 Task: Select animal welfare as the cause.
Action: Mouse moved to (937, 87)
Screenshot: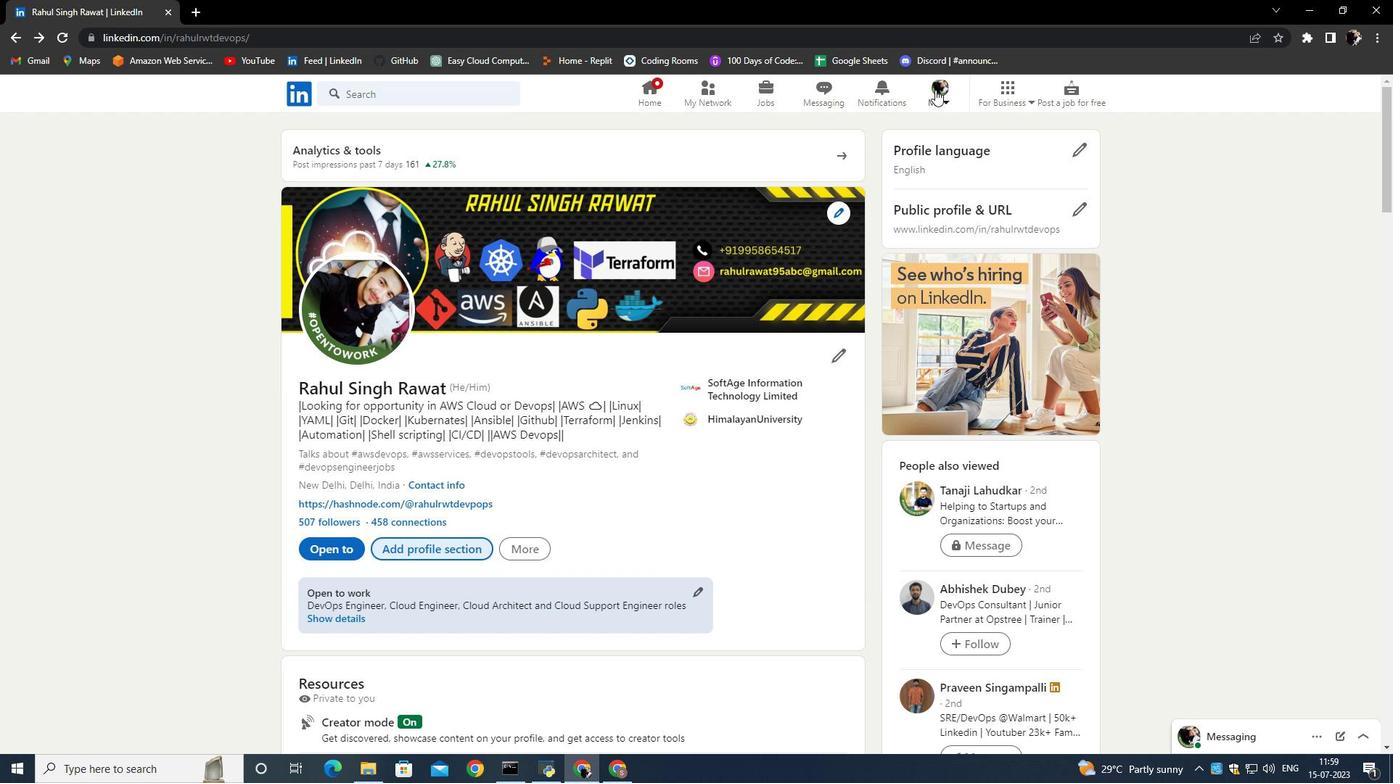 
Action: Mouse pressed left at (937, 87)
Screenshot: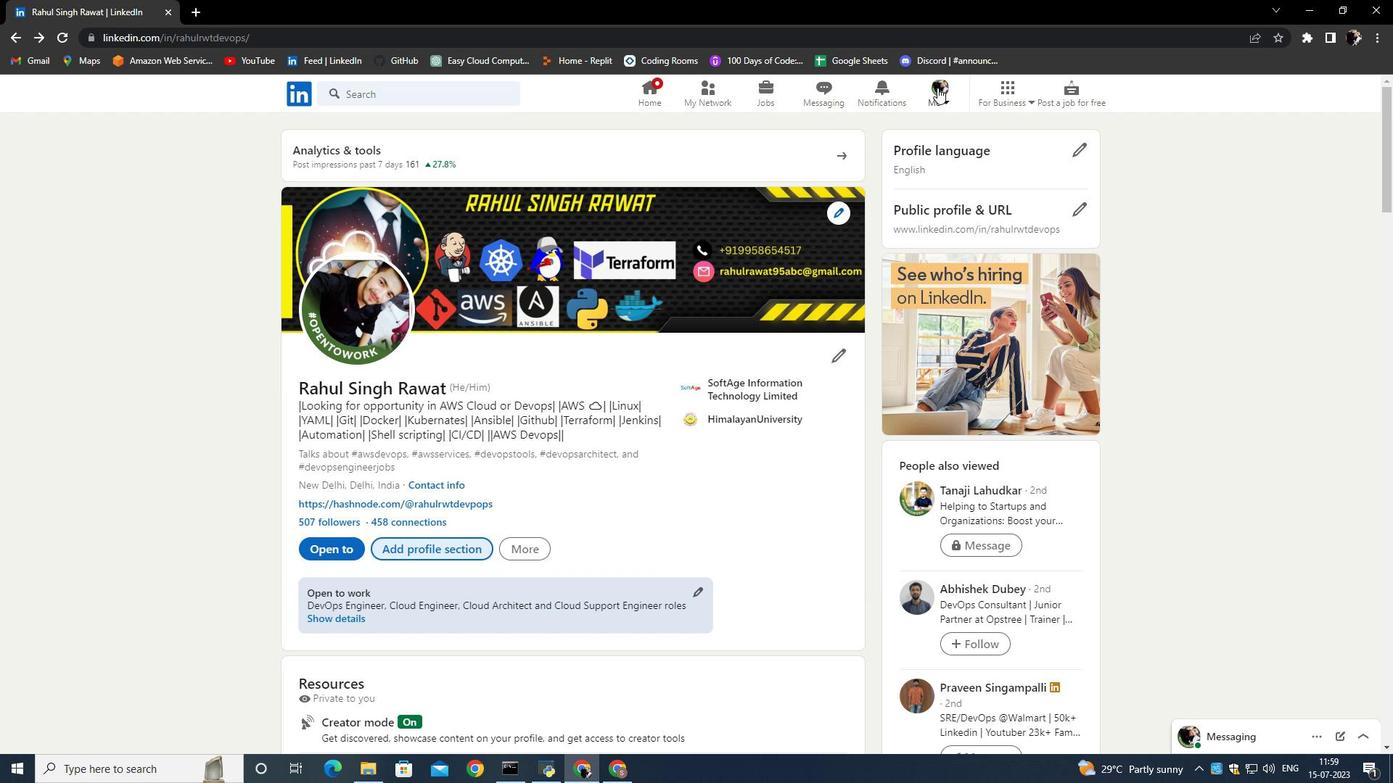 
Action: Mouse moved to (813, 187)
Screenshot: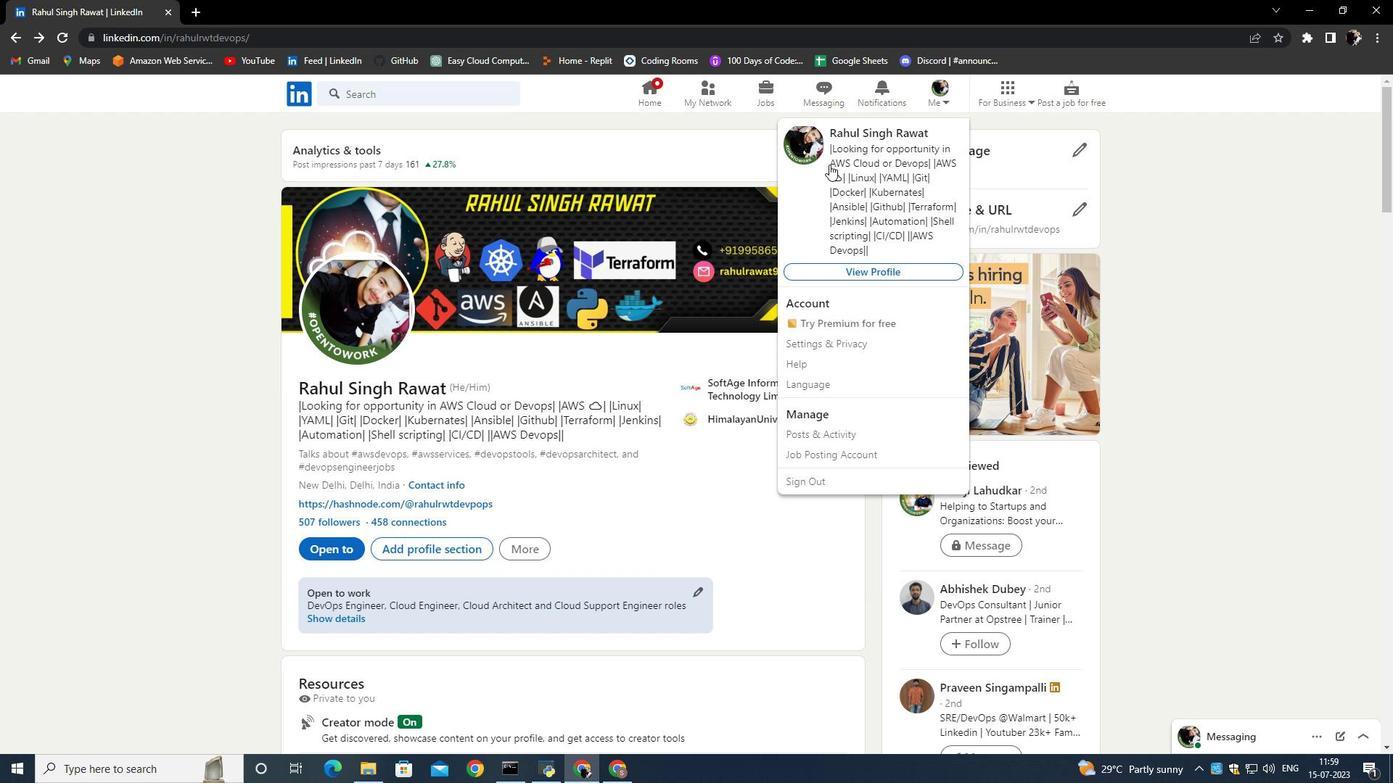 
Action: Mouse pressed left at (813, 187)
Screenshot: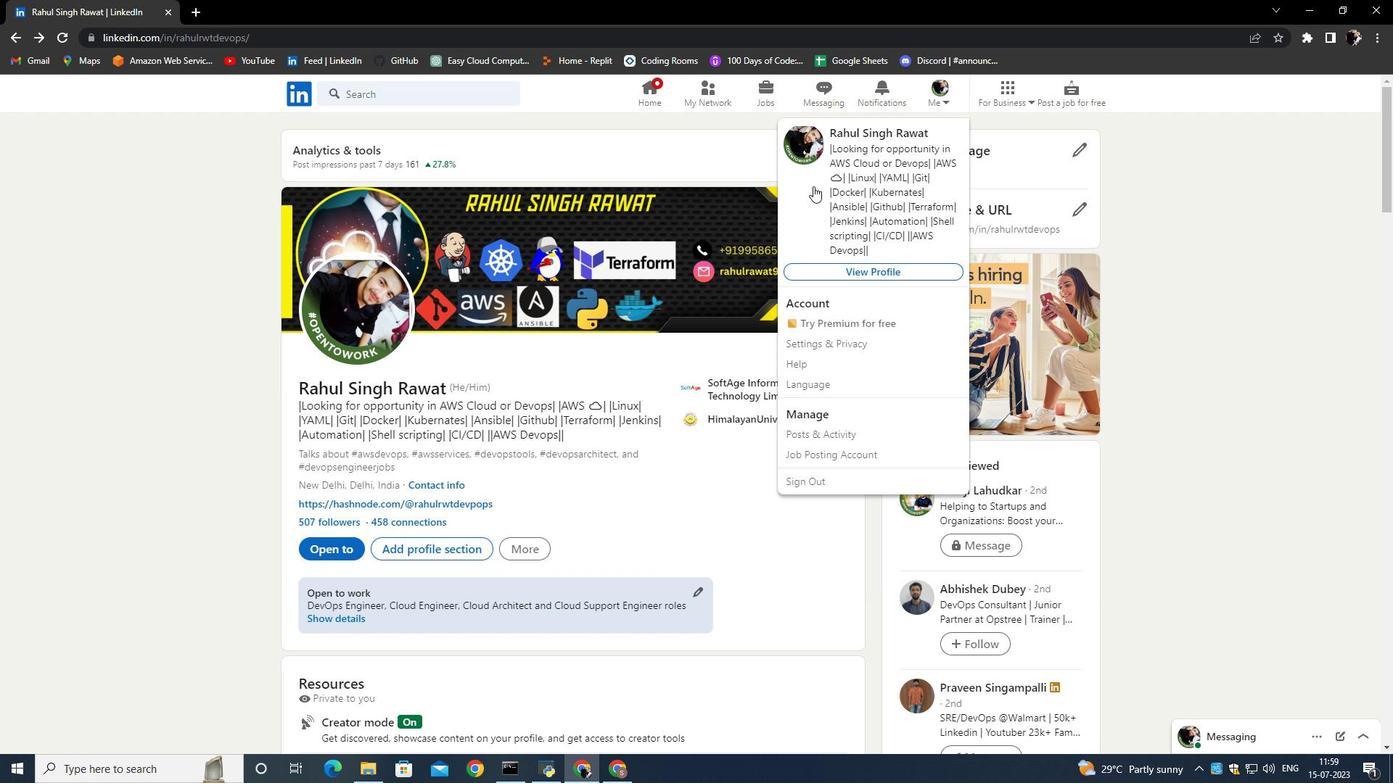
Action: Mouse moved to (417, 548)
Screenshot: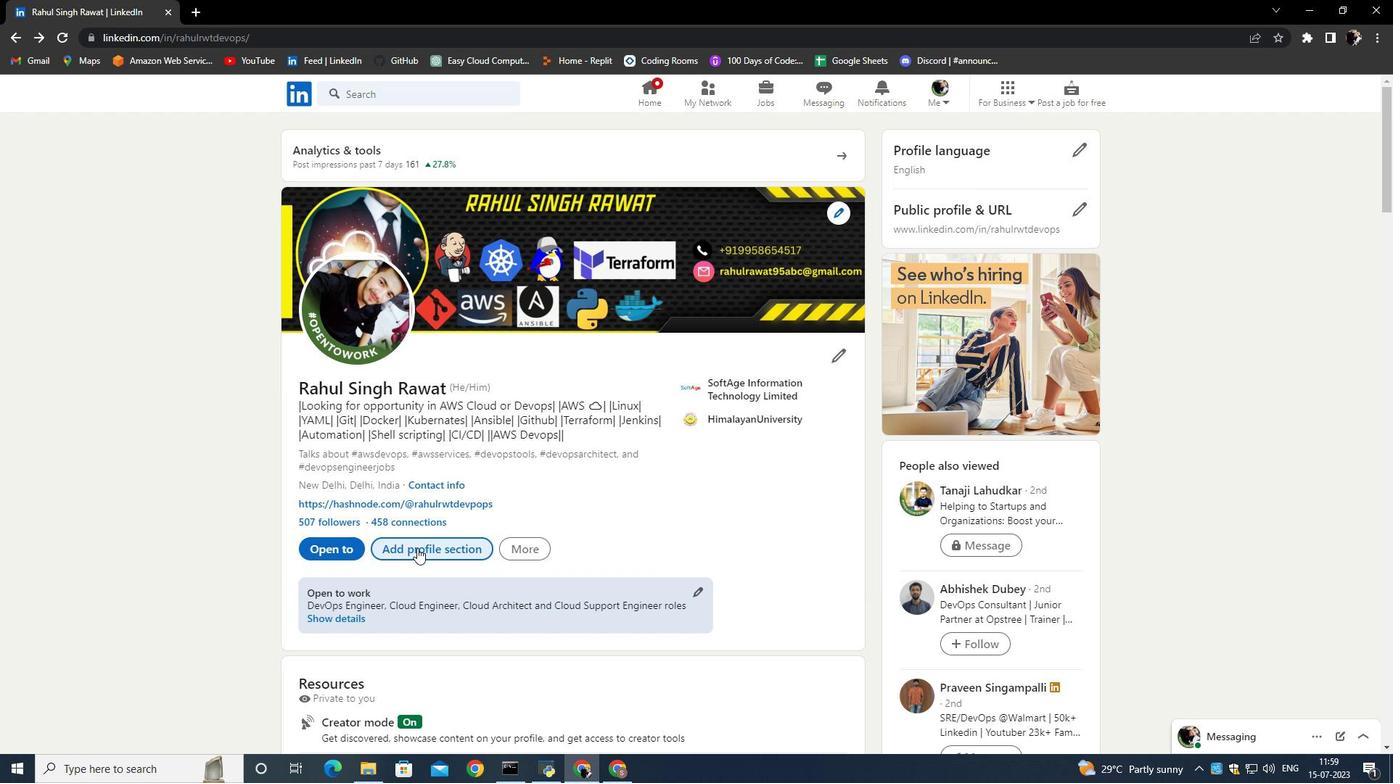 
Action: Mouse pressed left at (417, 548)
Screenshot: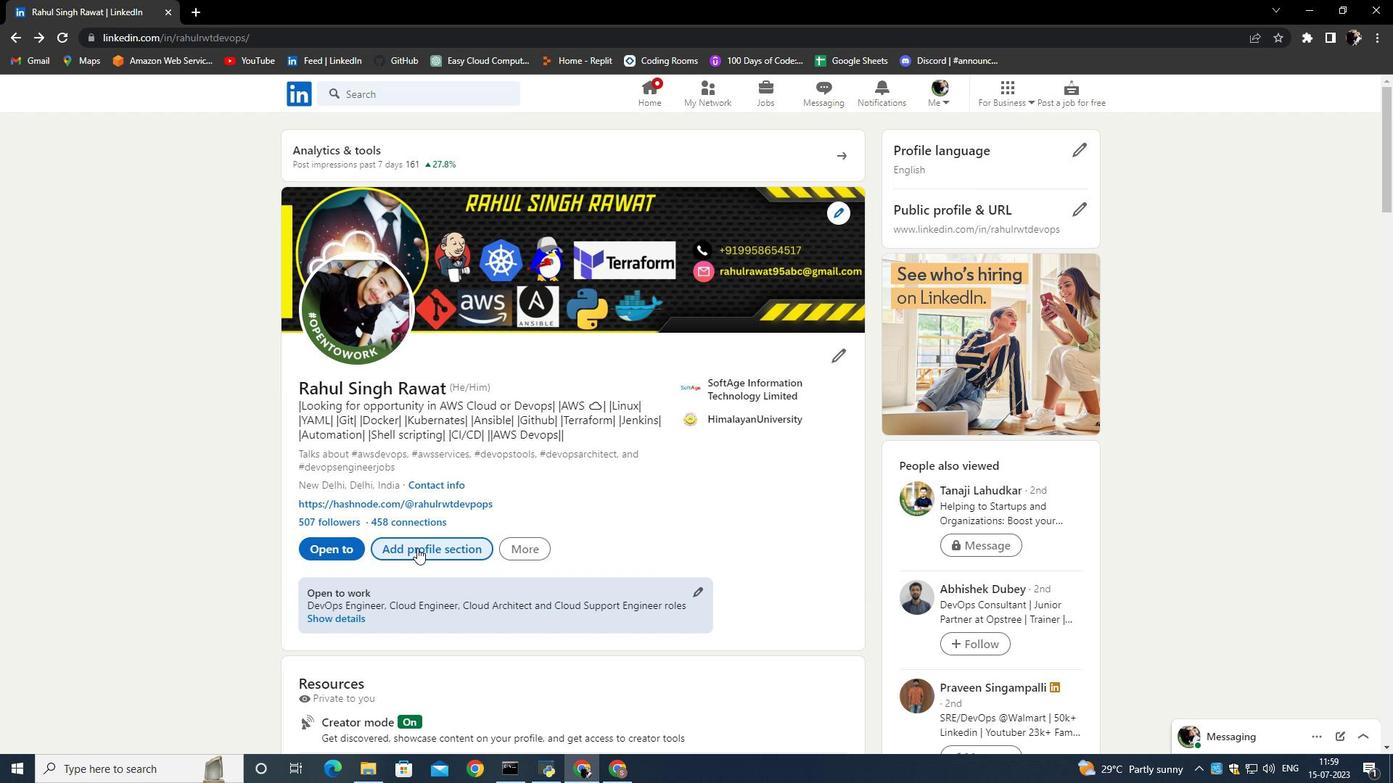 
Action: Mouse moved to (550, 235)
Screenshot: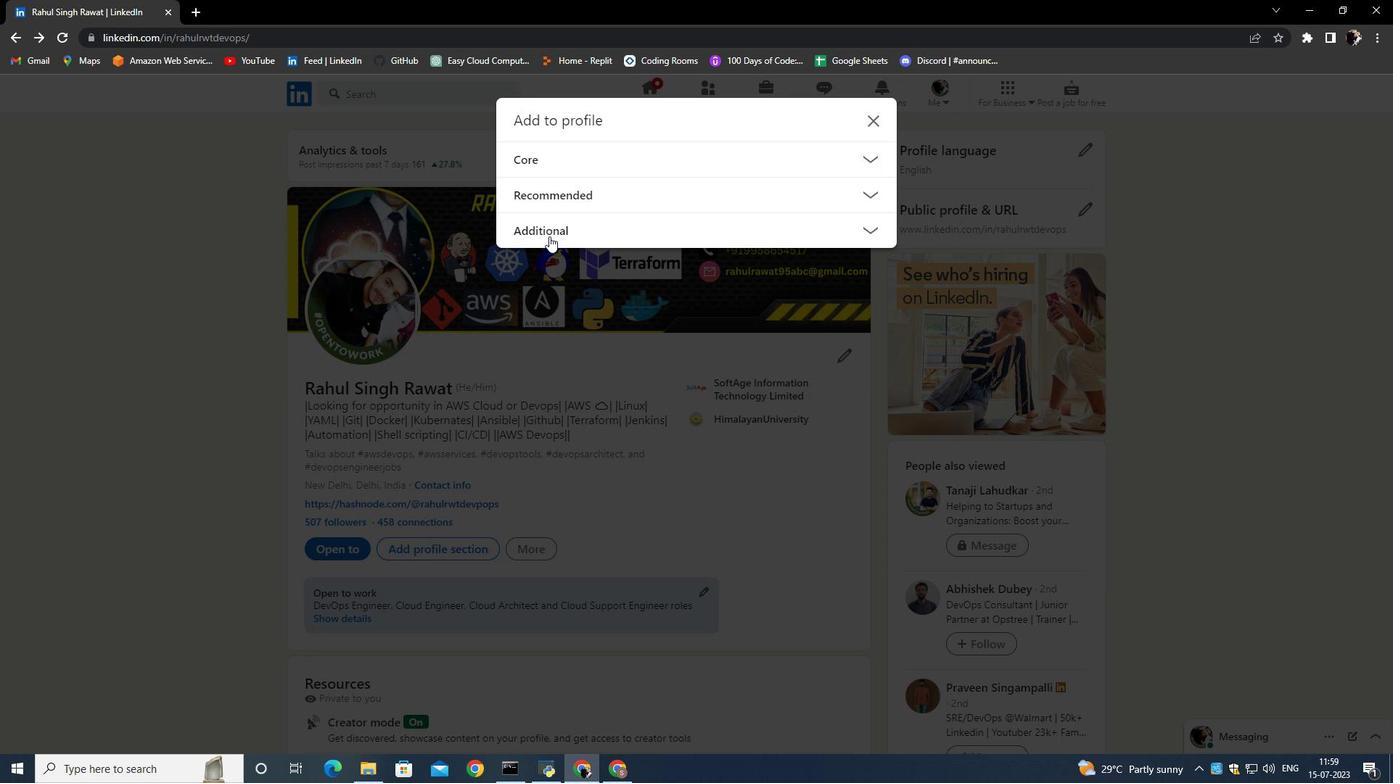 
Action: Mouse pressed left at (550, 235)
Screenshot: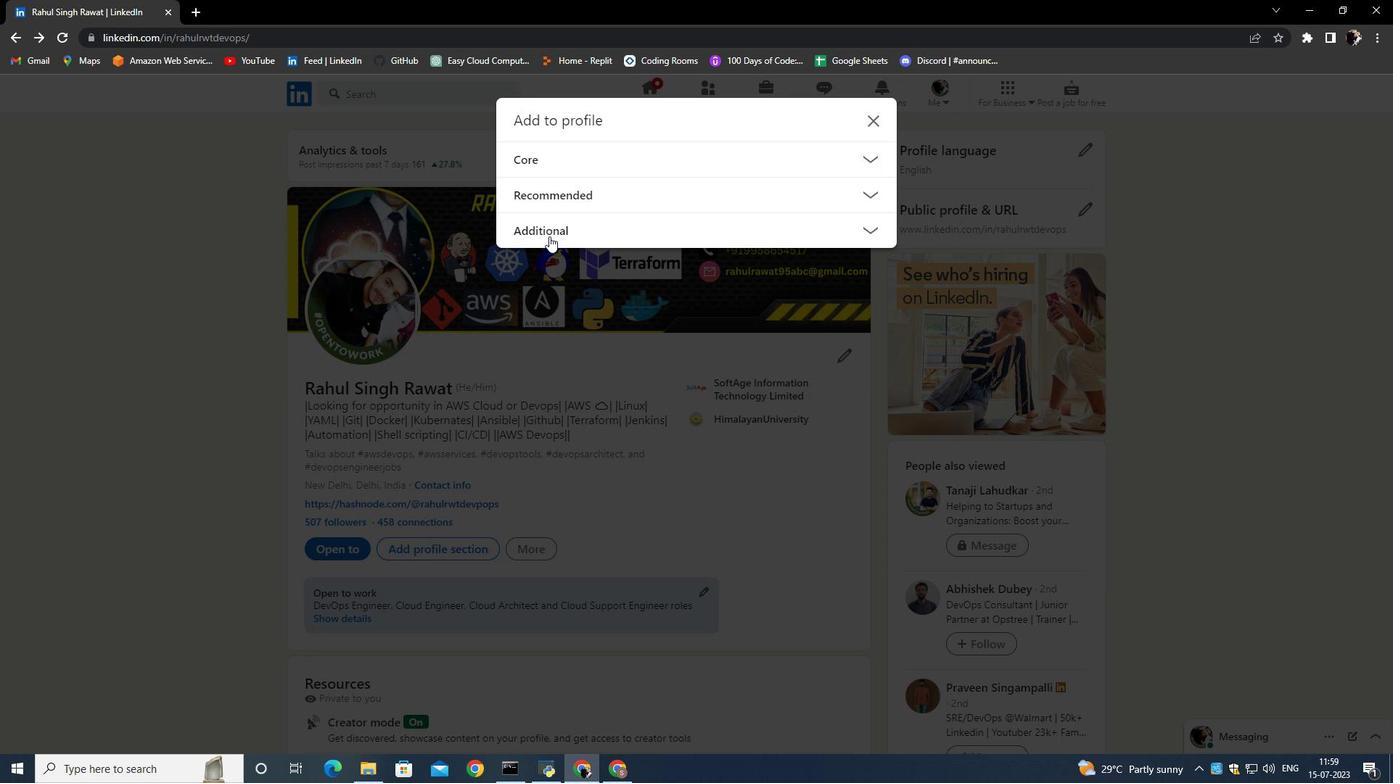 
Action: Mouse moved to (557, 298)
Screenshot: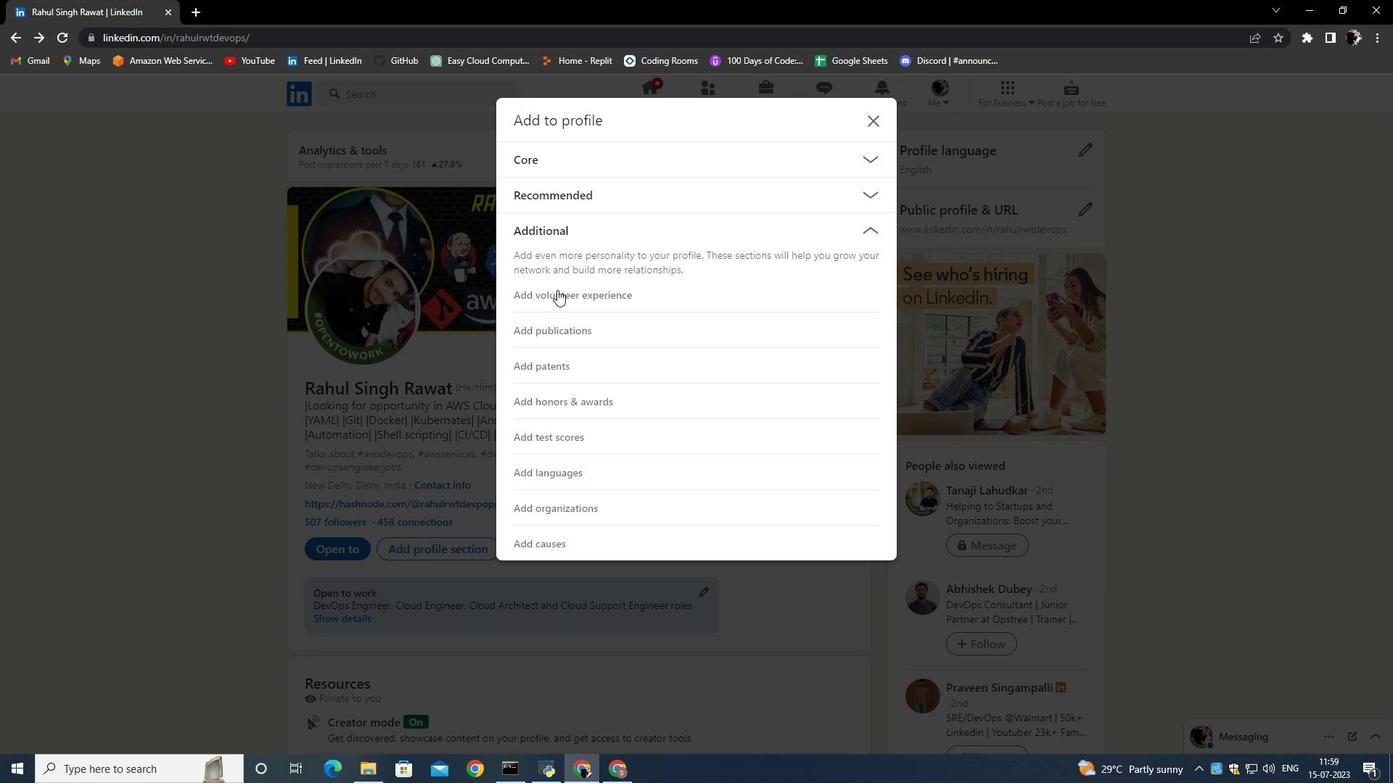 
Action: Mouse pressed left at (557, 298)
Screenshot: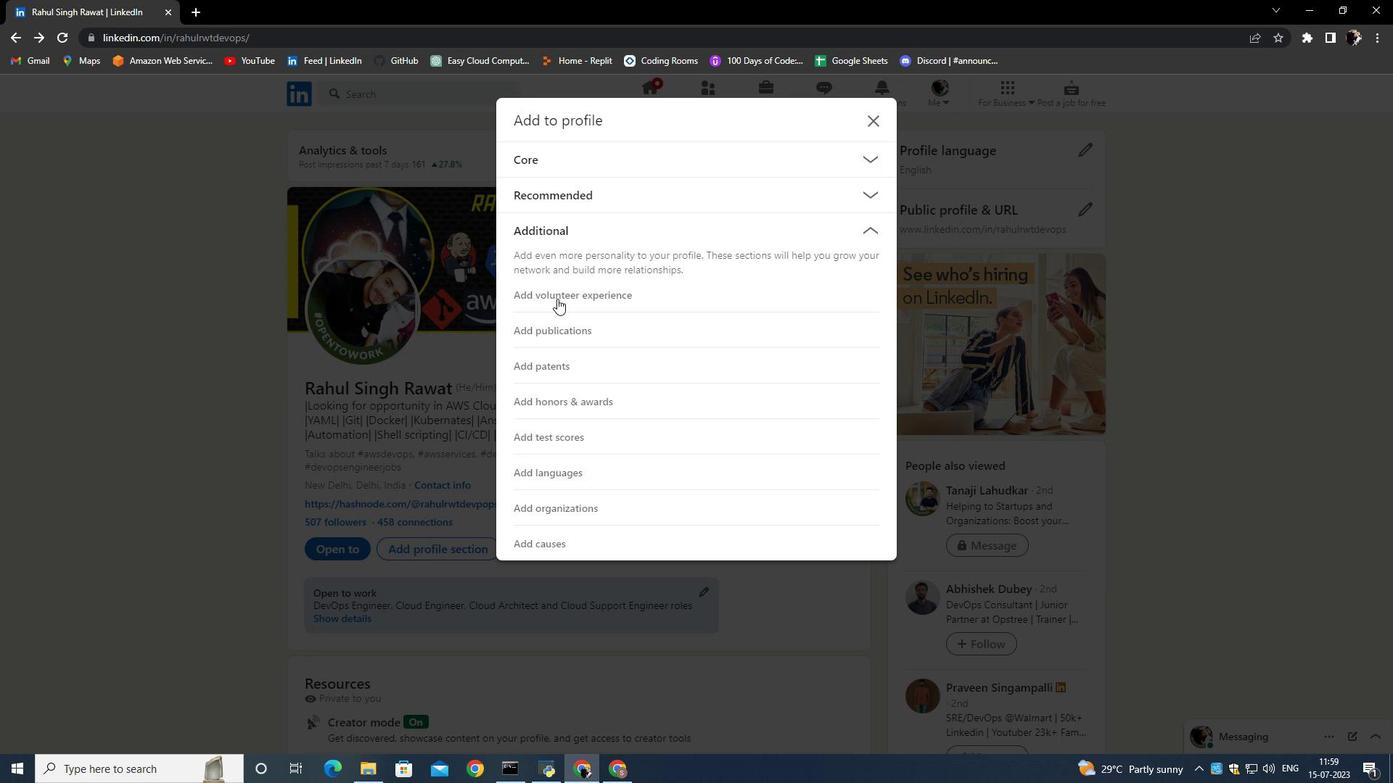
Action: Mouse moved to (511, 326)
Screenshot: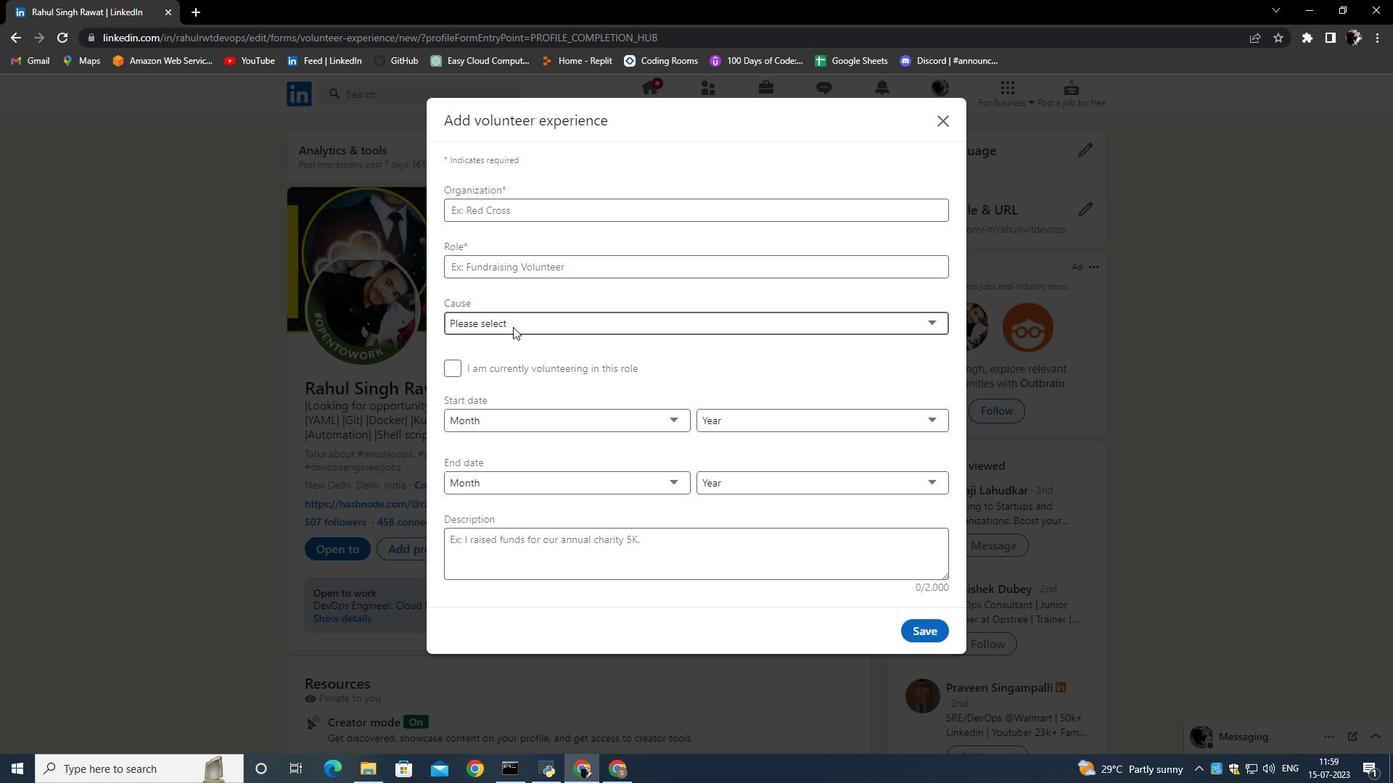 
Action: Mouse pressed left at (511, 326)
Screenshot: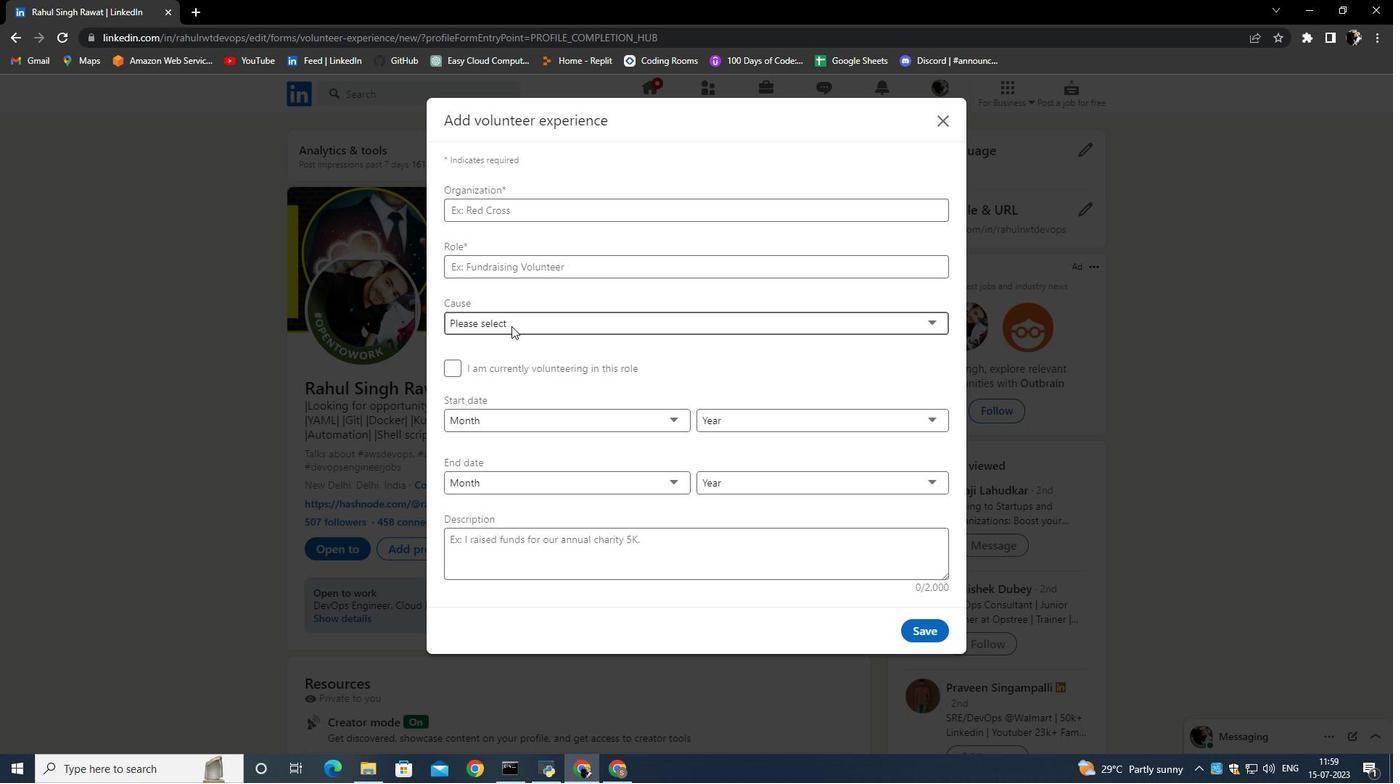 
Action: Mouse moved to (507, 355)
Screenshot: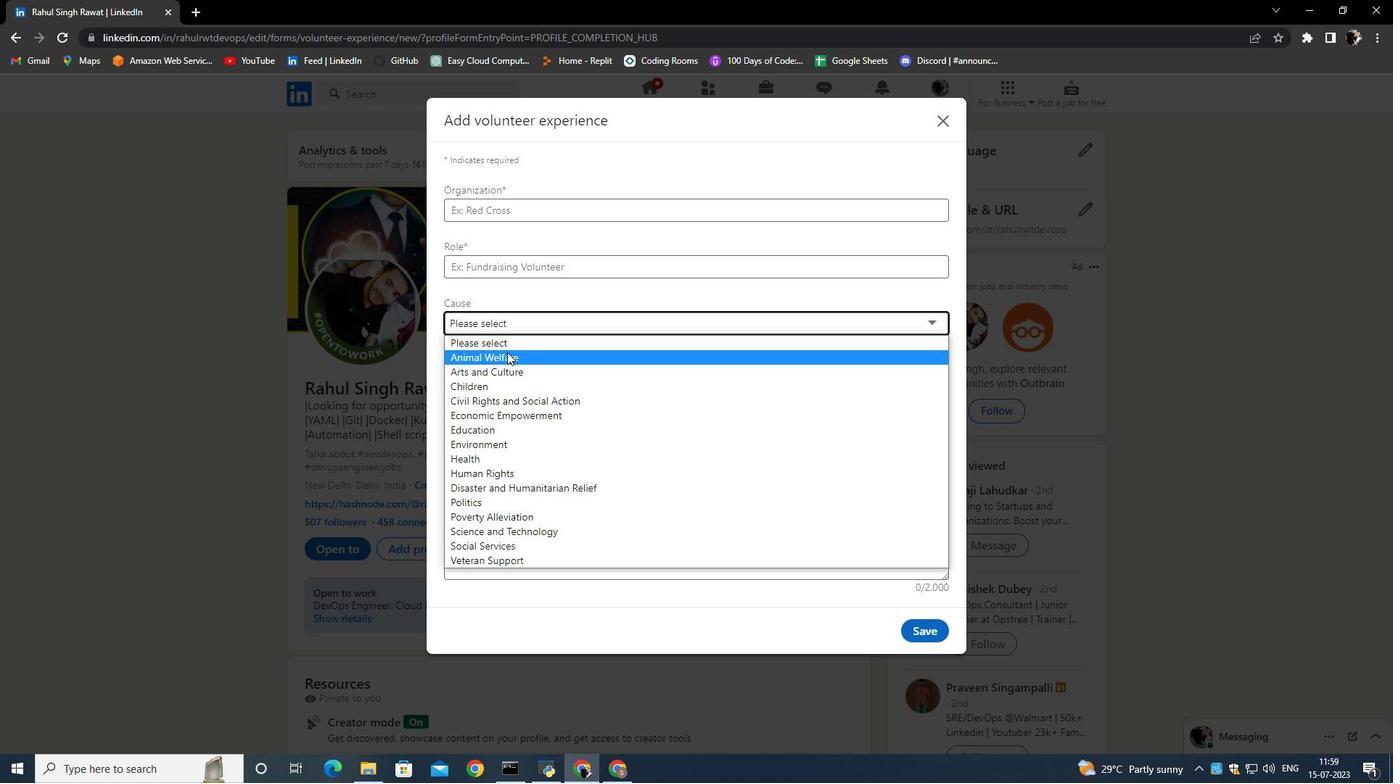 
Action: Mouse pressed left at (507, 355)
Screenshot: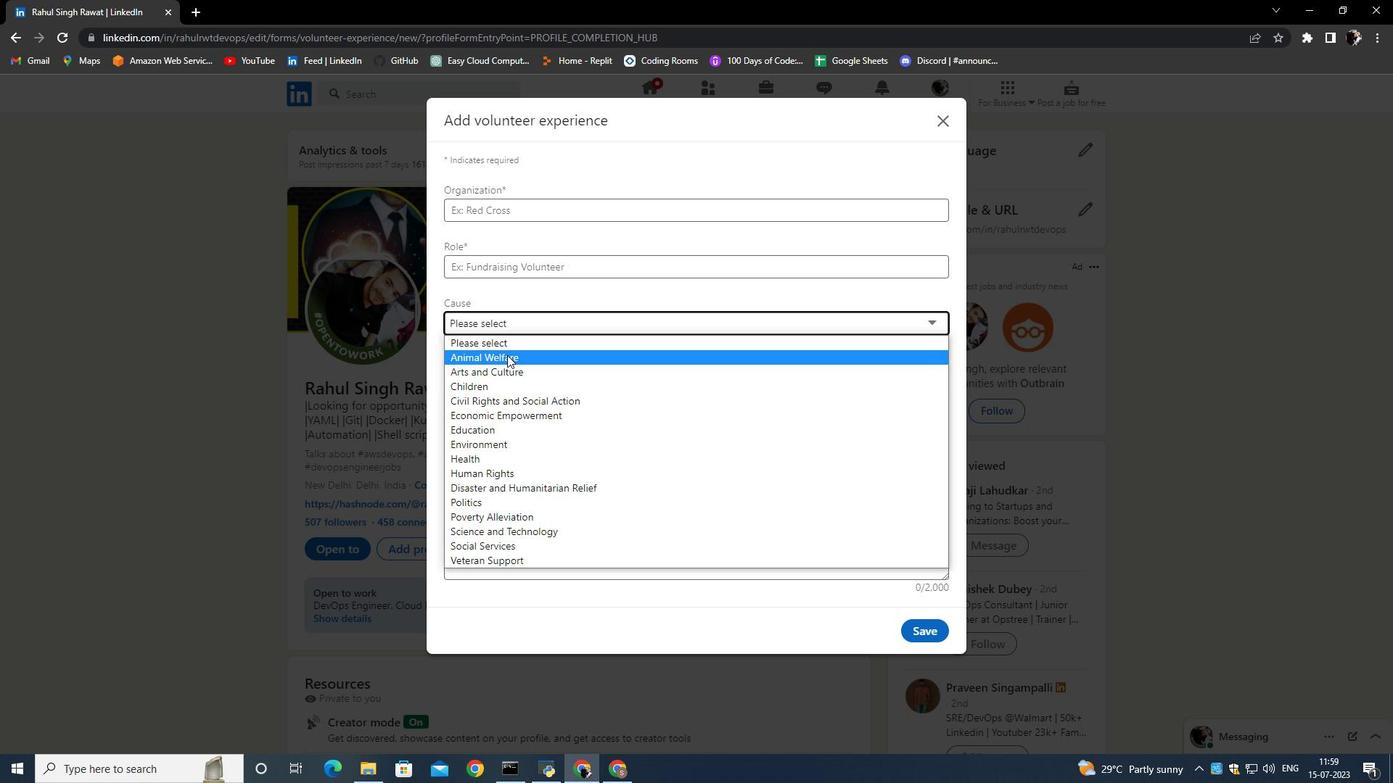 
